 Task: Look for products in the category "Lager" from Miller only.
Action: Mouse moved to (721, 273)
Screenshot: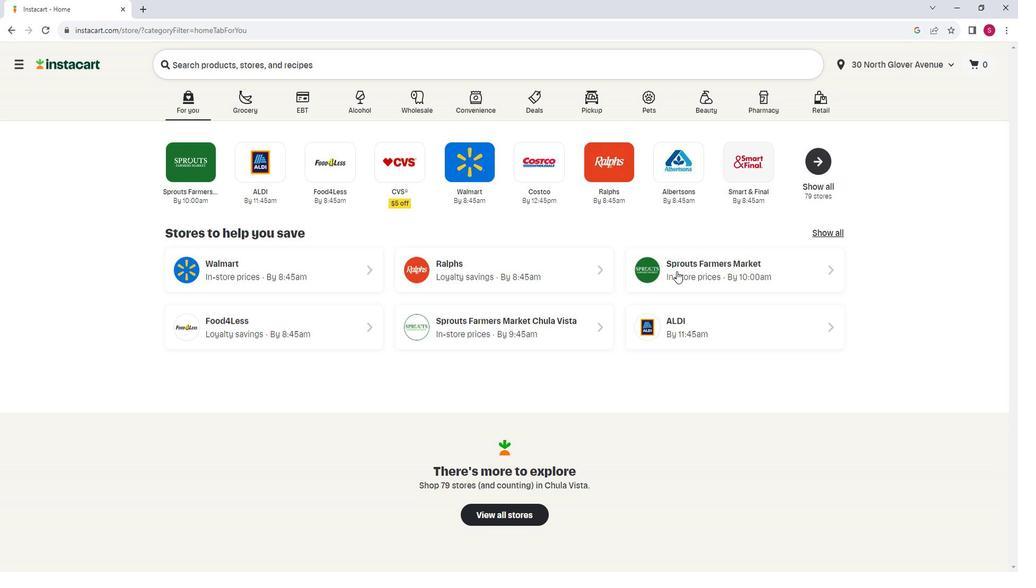 
Action: Mouse pressed left at (721, 273)
Screenshot: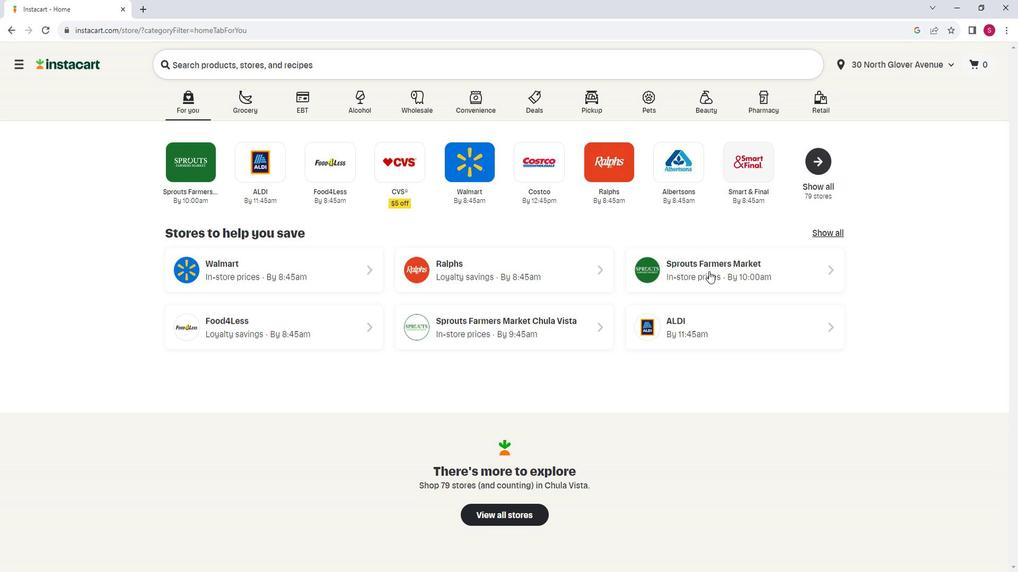 
Action: Mouse moved to (64, 469)
Screenshot: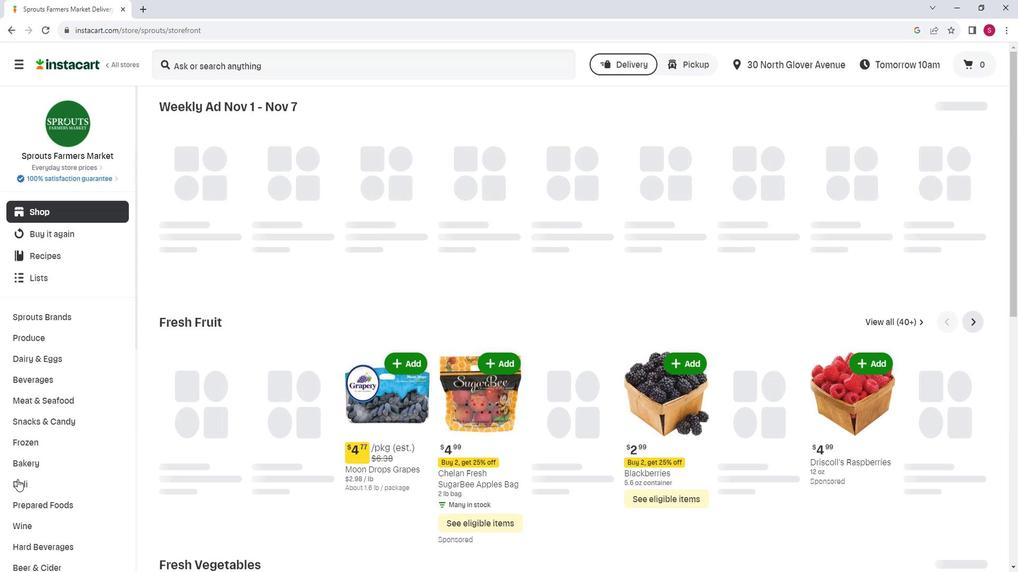 
Action: Mouse scrolled (64, 469) with delta (0, 0)
Screenshot: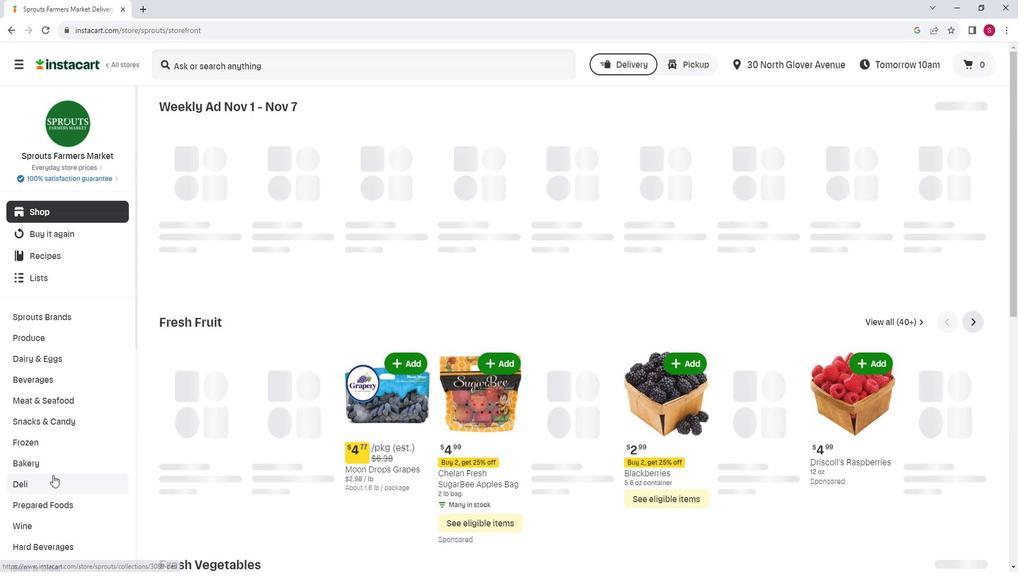 
Action: Mouse moved to (62, 508)
Screenshot: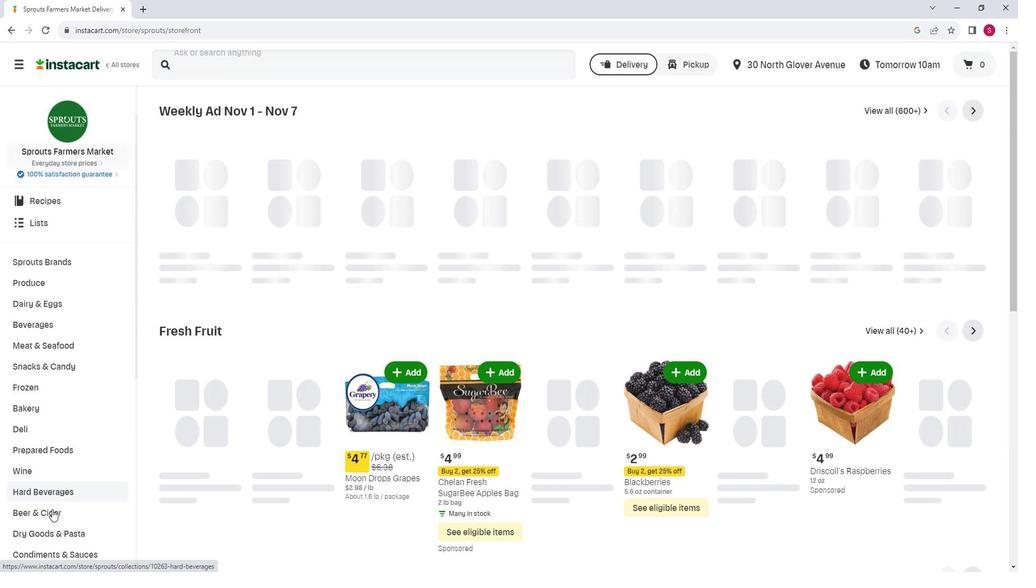 
Action: Mouse pressed left at (62, 508)
Screenshot: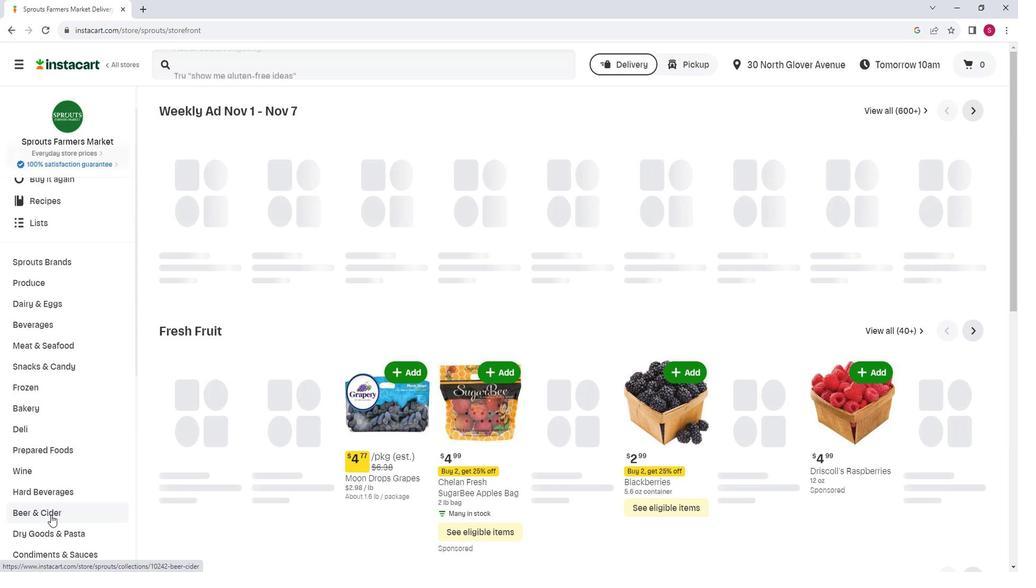 
Action: Mouse moved to (336, 271)
Screenshot: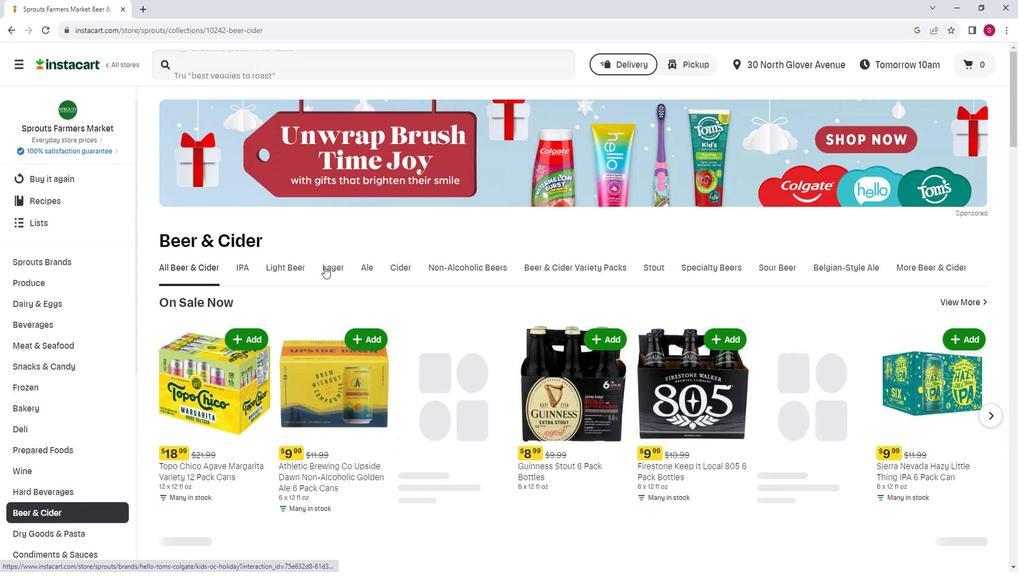 
Action: Mouse pressed left at (336, 271)
Screenshot: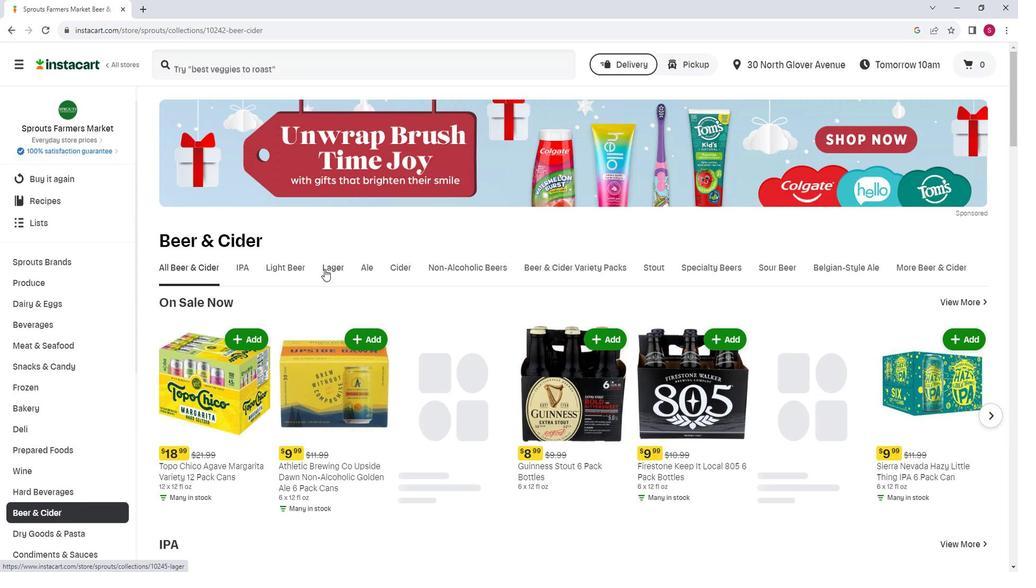 
Action: Mouse moved to (263, 307)
Screenshot: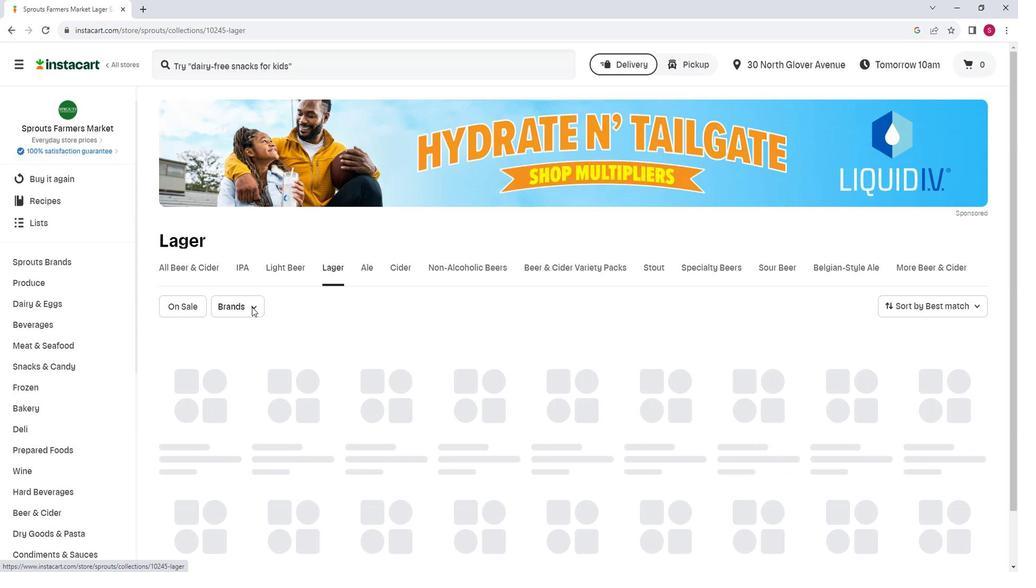 
Action: Mouse pressed left at (263, 307)
Screenshot: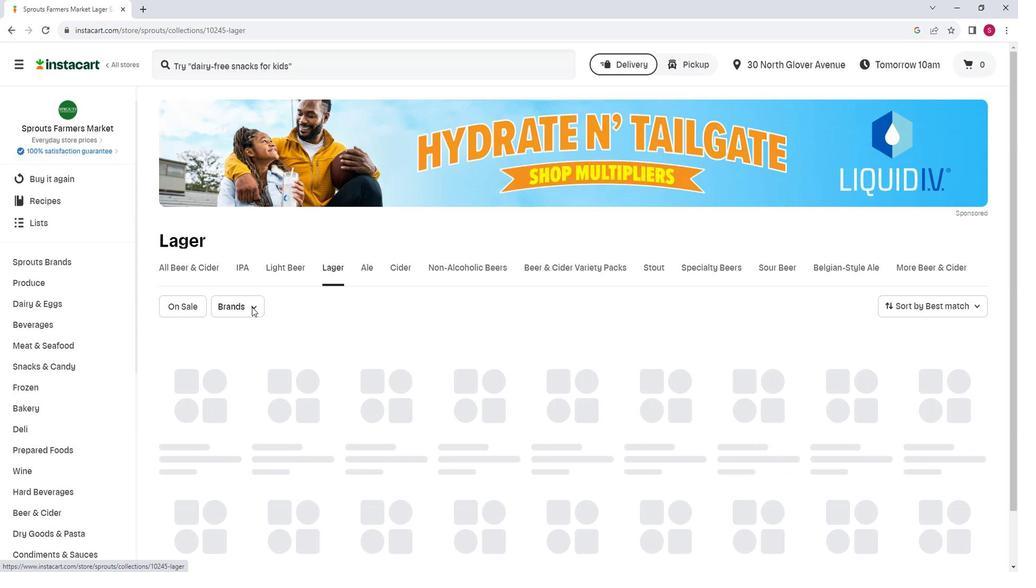 
Action: Mouse moved to (300, 363)
Screenshot: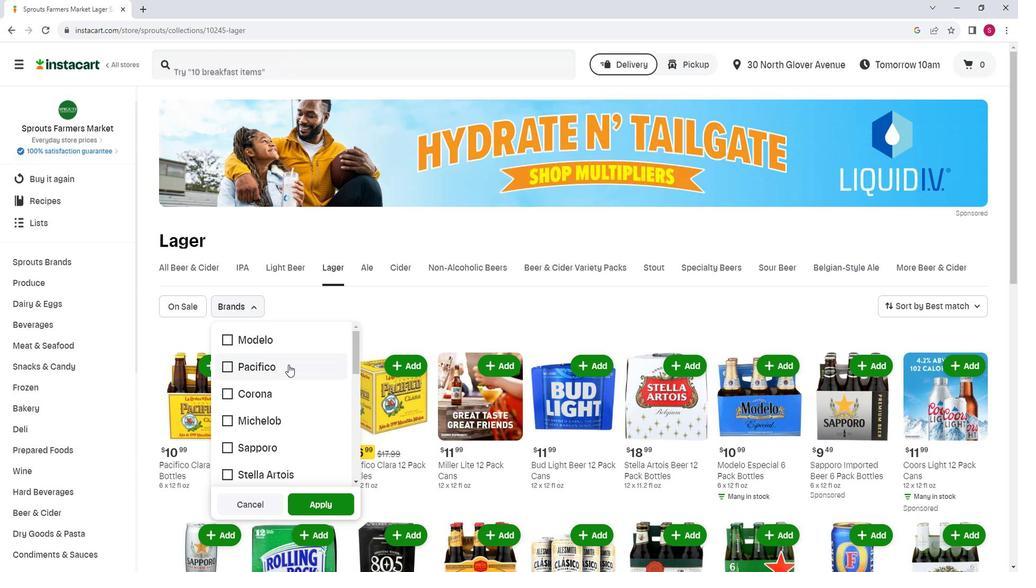 
Action: Mouse scrolled (300, 362) with delta (0, 0)
Screenshot: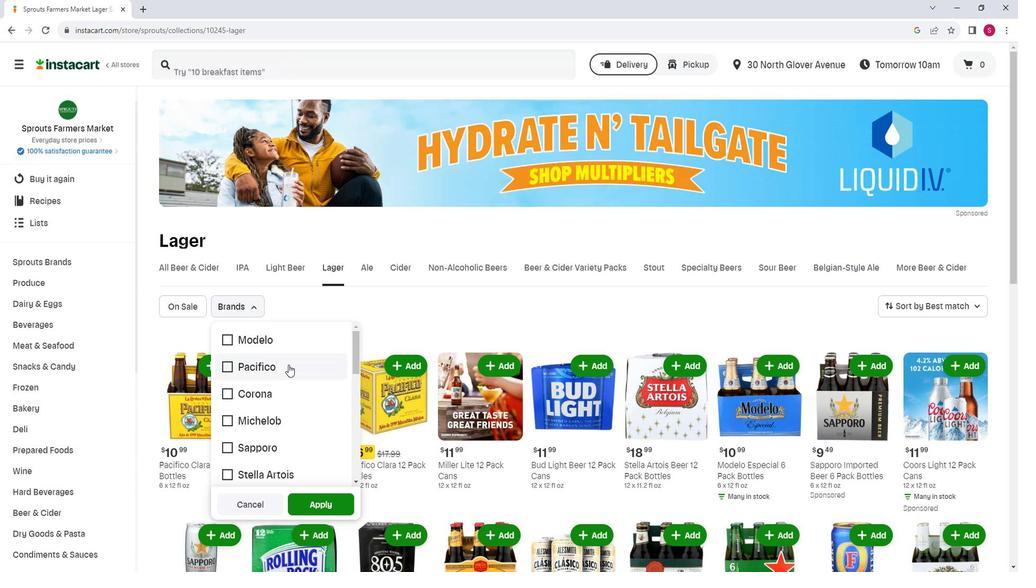 
Action: Mouse moved to (301, 364)
Screenshot: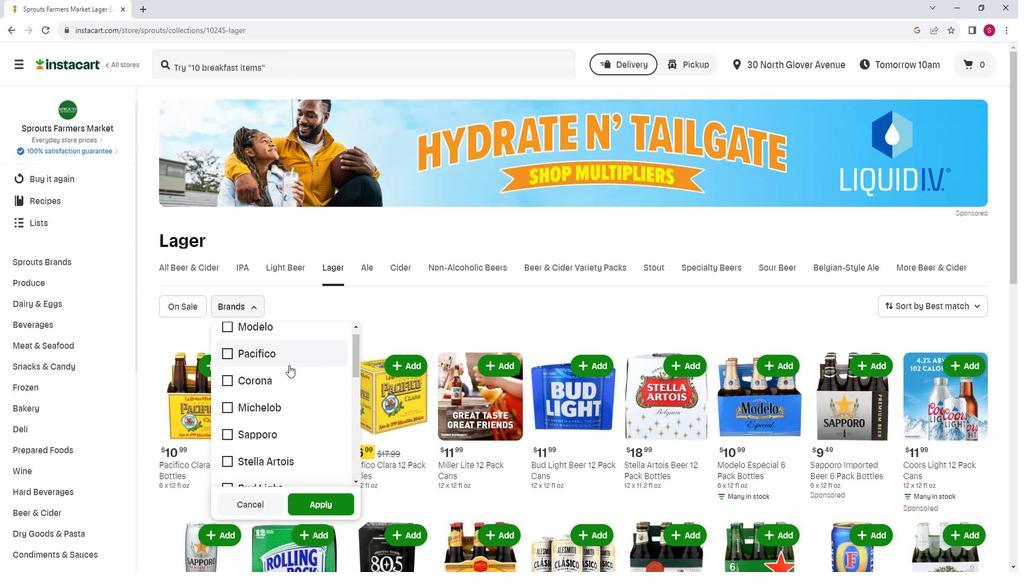 
Action: Mouse scrolled (301, 363) with delta (0, 0)
Screenshot: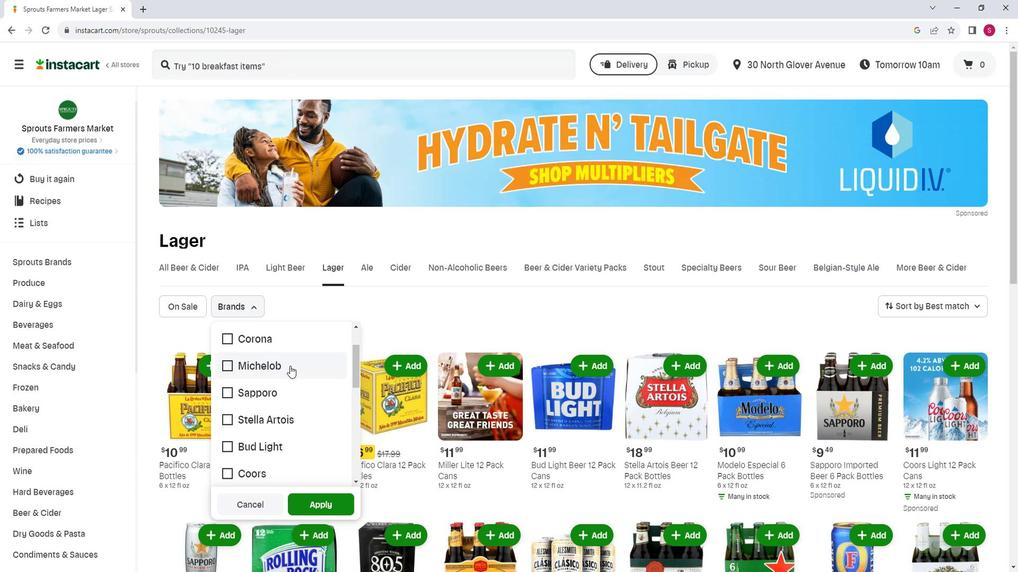 
Action: Mouse moved to (278, 438)
Screenshot: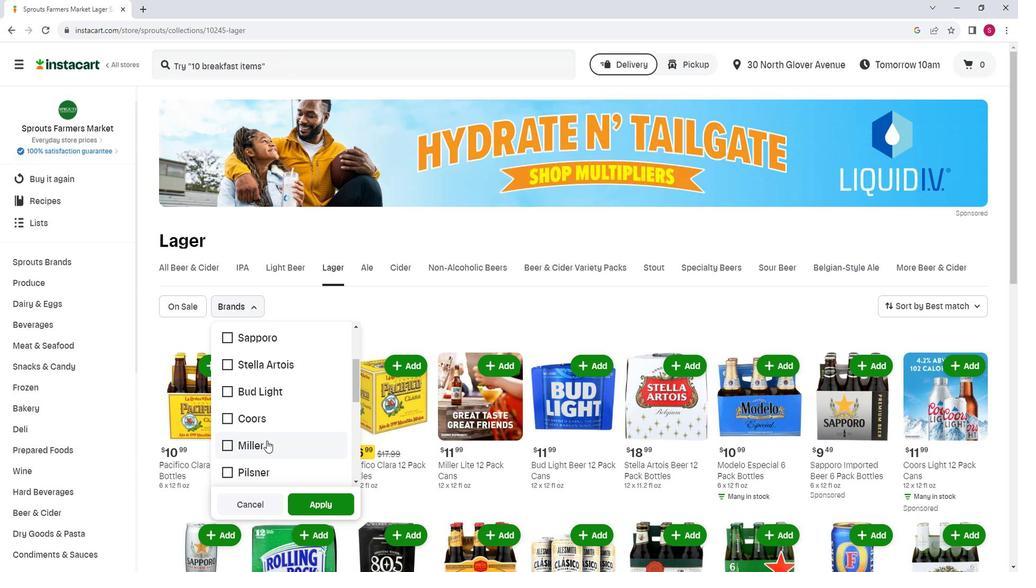 
Action: Mouse pressed left at (278, 438)
Screenshot: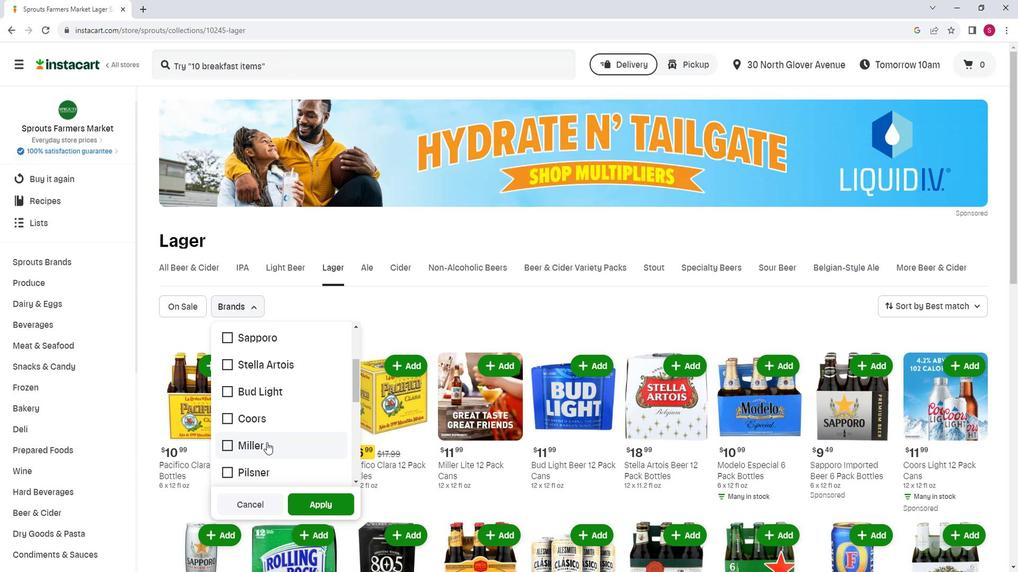 
Action: Mouse moved to (306, 487)
Screenshot: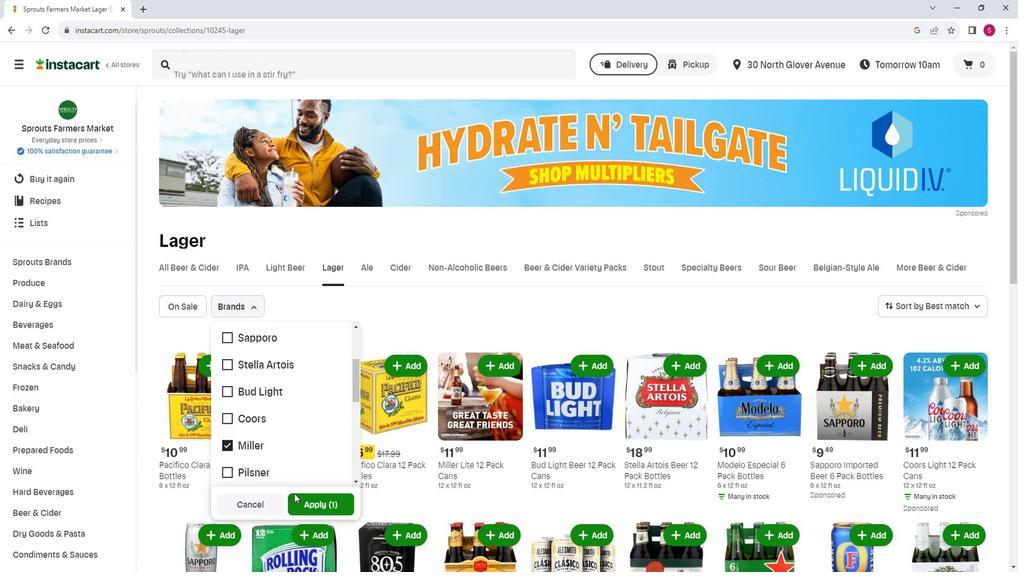 
Action: Mouse pressed left at (306, 487)
Screenshot: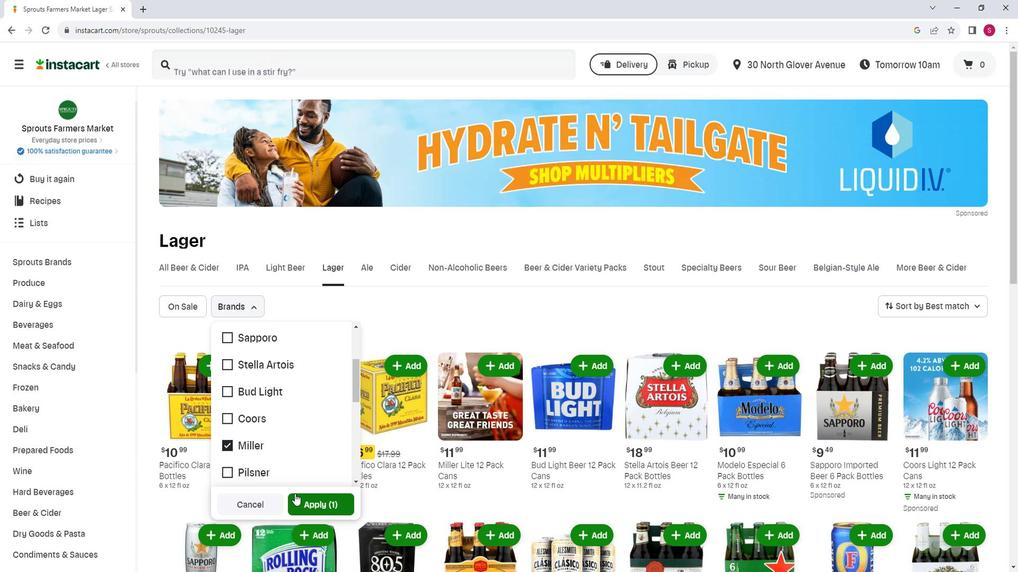 
Action: Mouse moved to (444, 340)
Screenshot: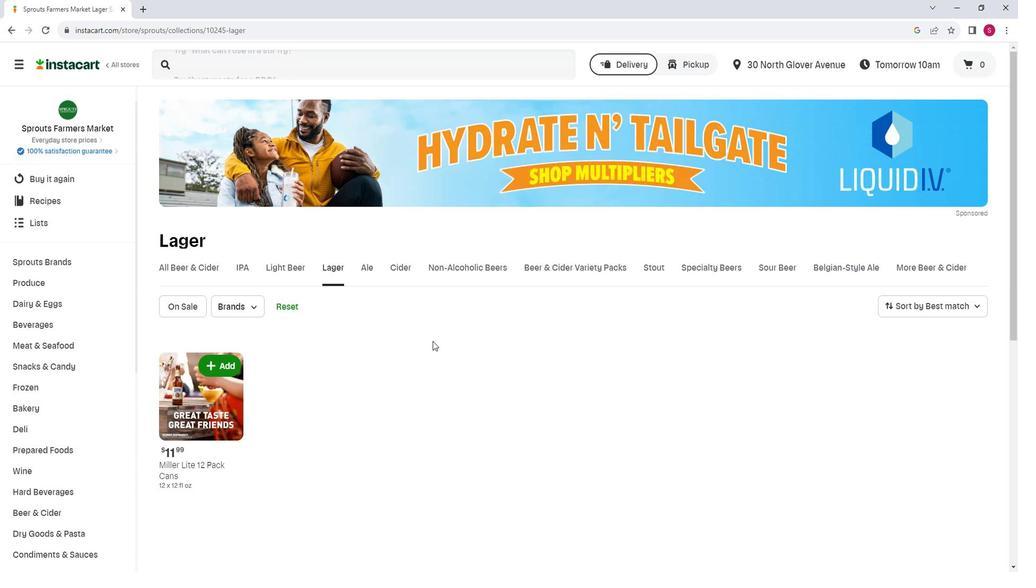 
Action: Mouse scrolled (444, 339) with delta (0, 0)
Screenshot: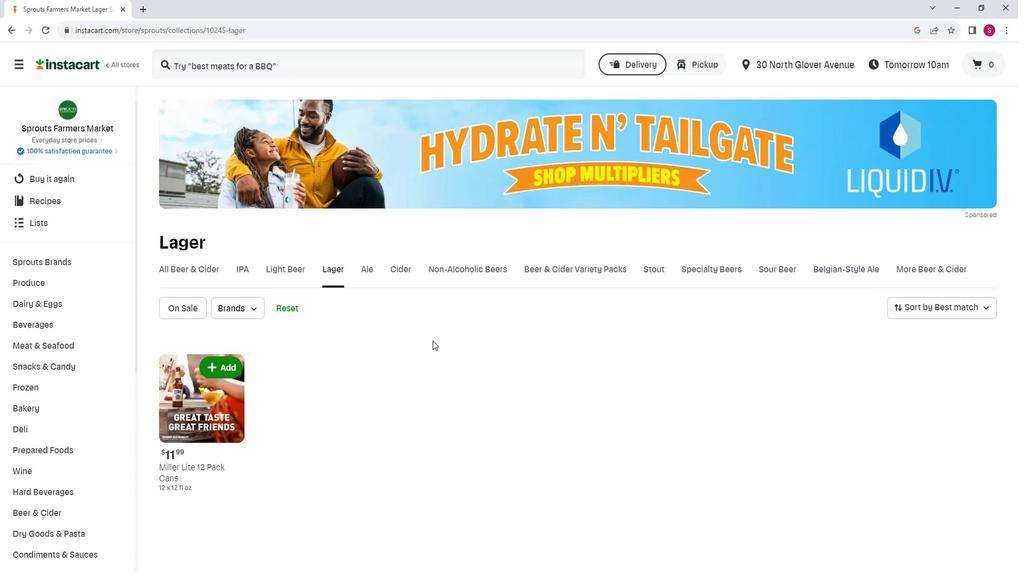 
